 Task: Add Sprouts Organic Low Sodium Great Northern Beans to the cart.
Action: Mouse moved to (38, 392)
Screenshot: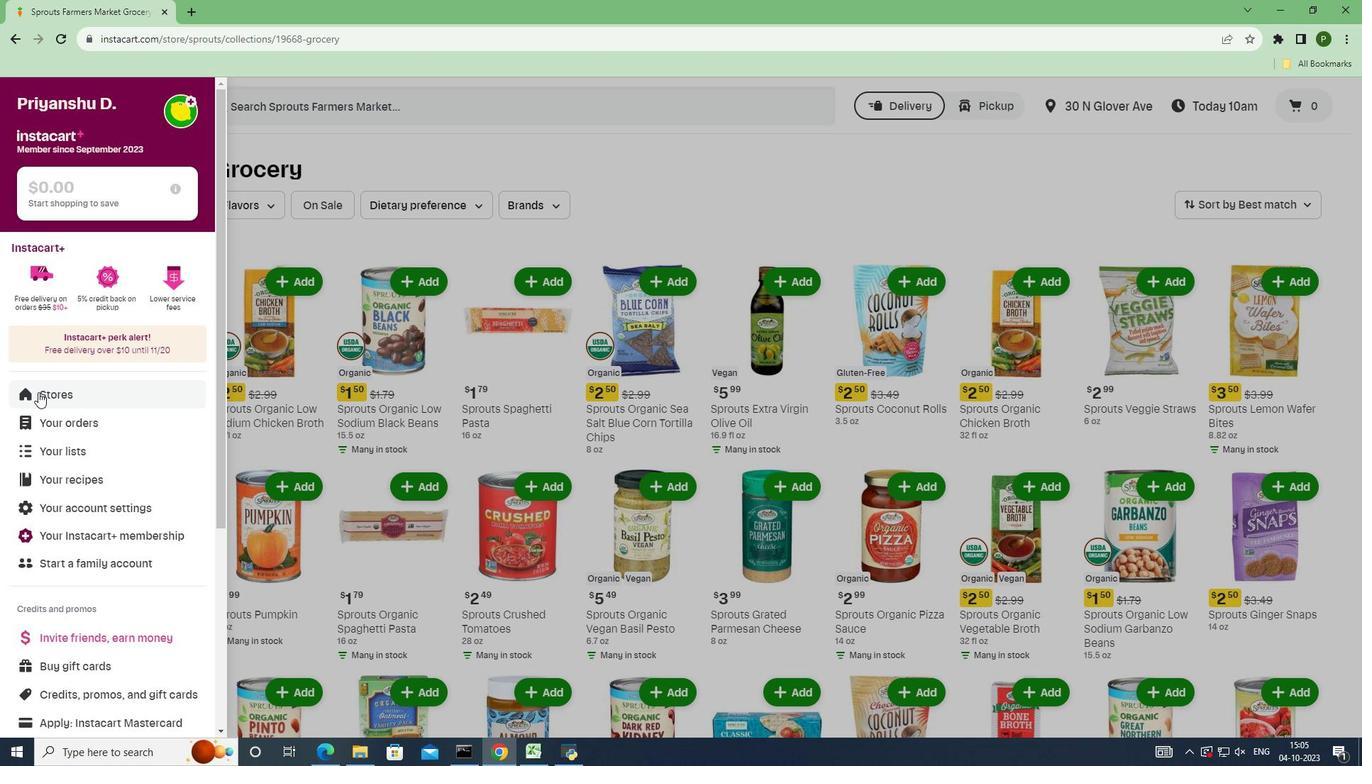 
Action: Mouse pressed left at (38, 392)
Screenshot: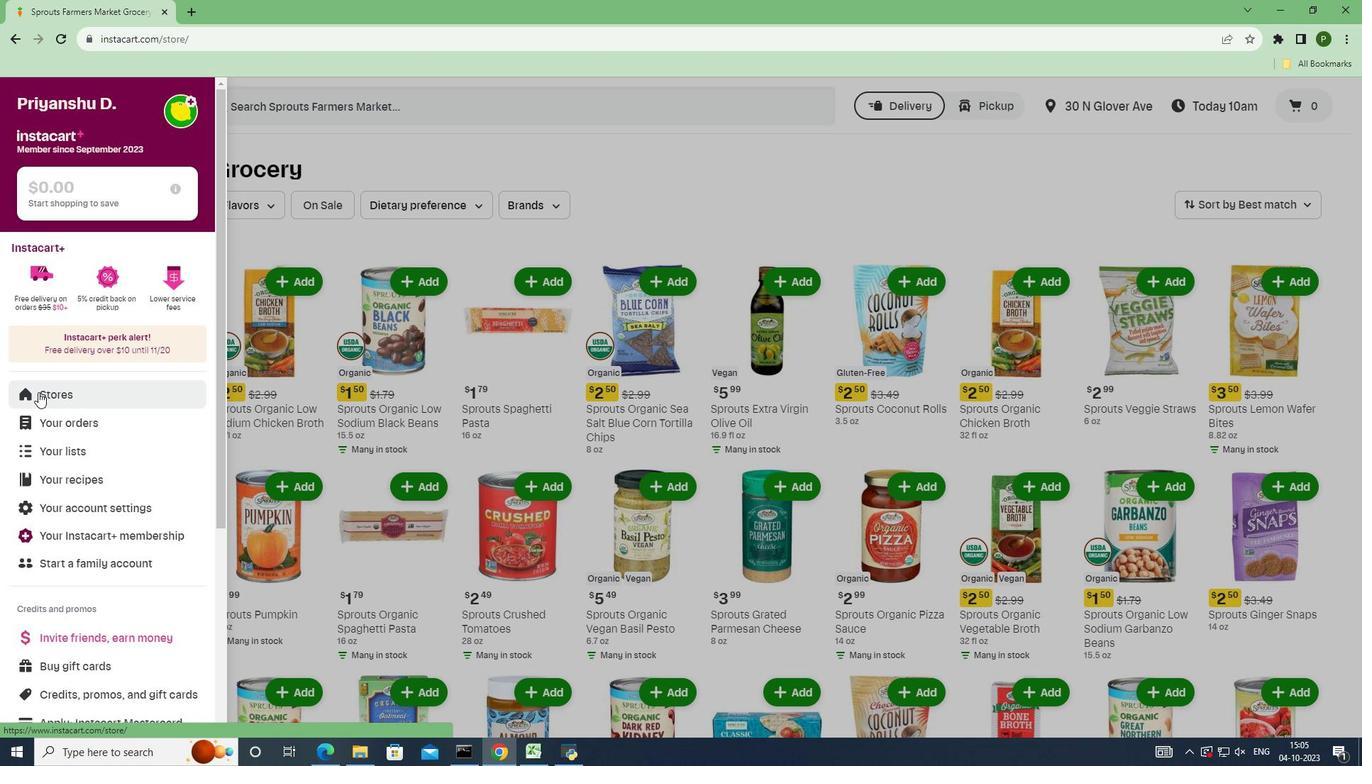 
Action: Mouse moved to (336, 171)
Screenshot: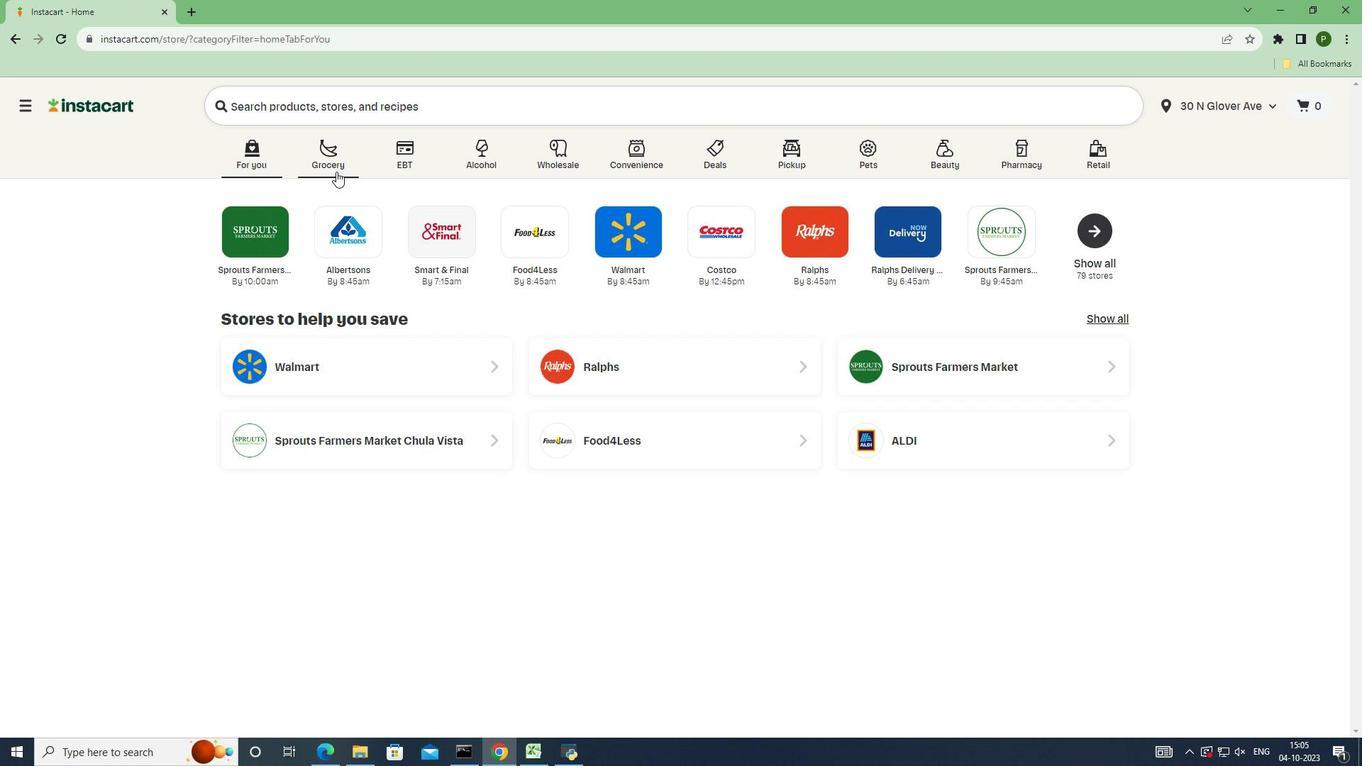 
Action: Mouse pressed left at (336, 171)
Screenshot: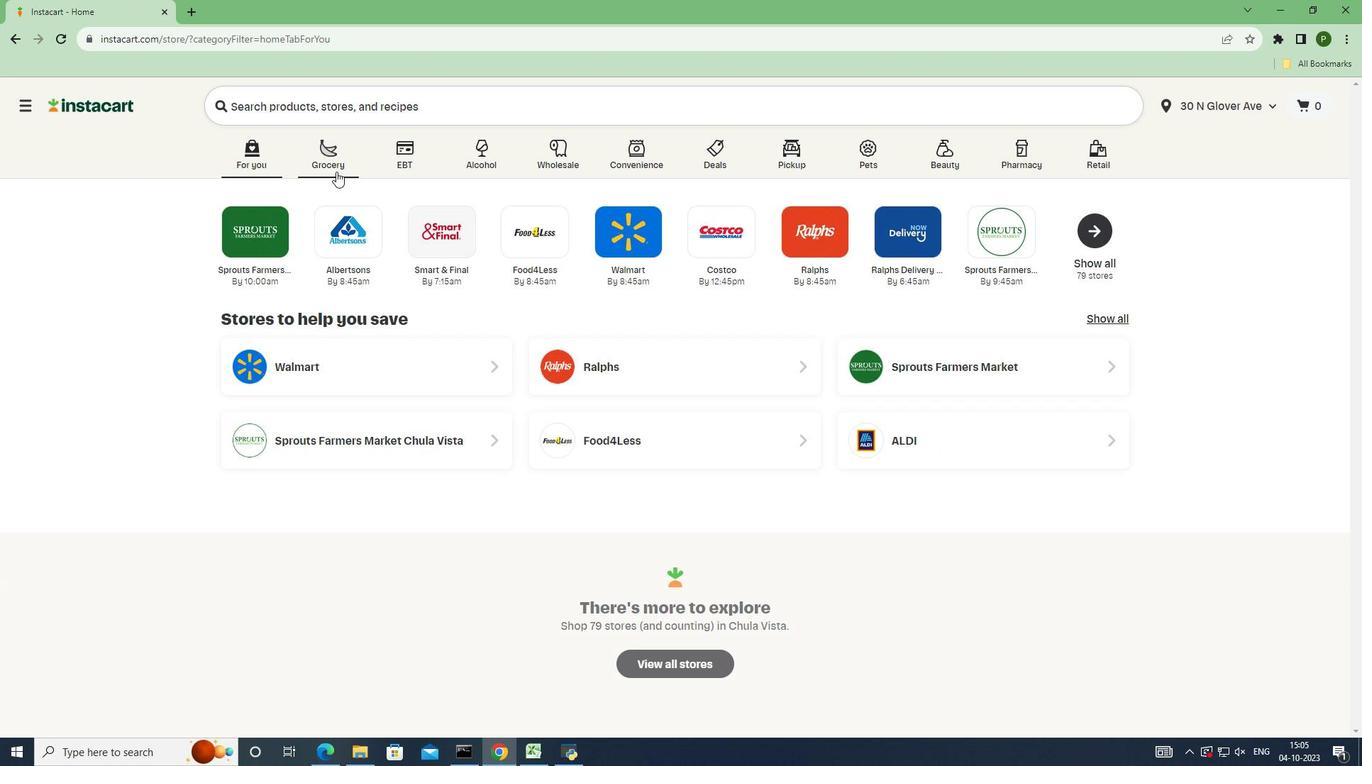 
Action: Mouse moved to (856, 331)
Screenshot: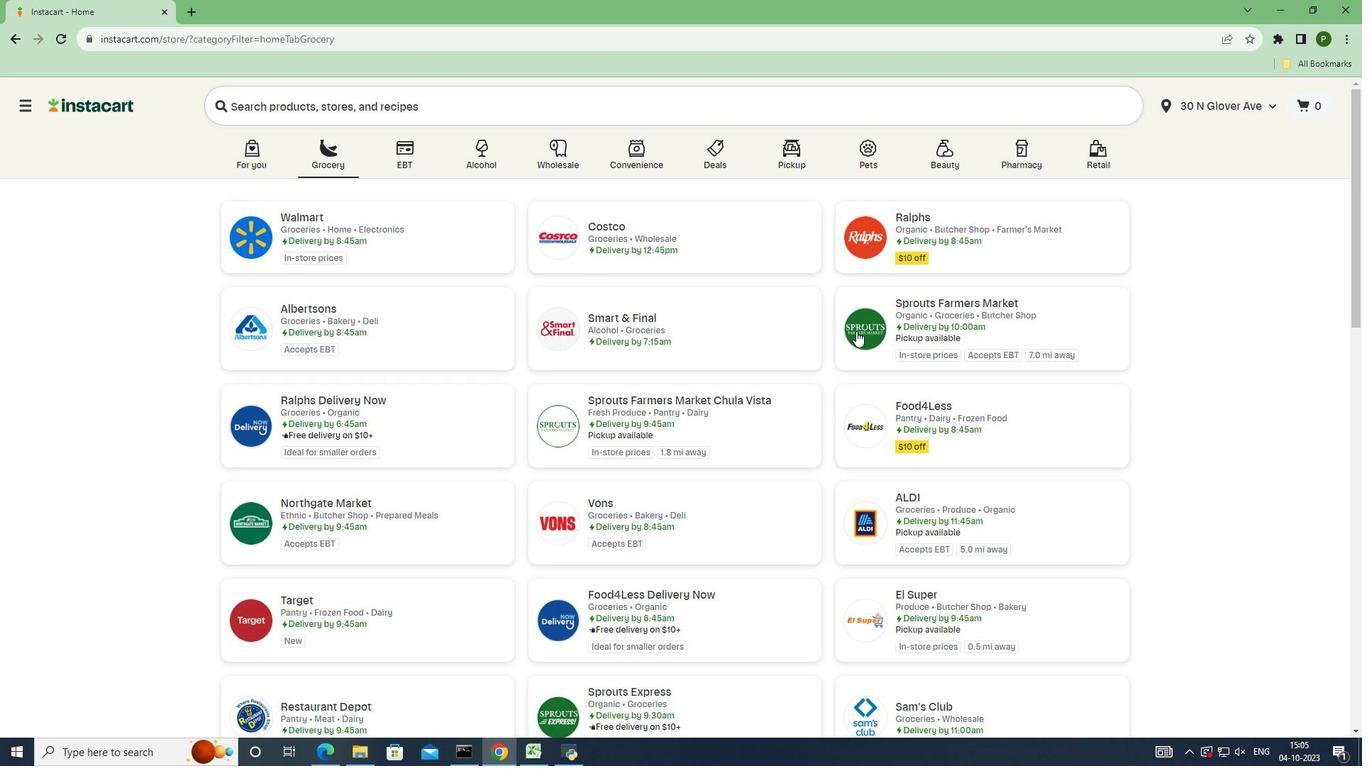 
Action: Mouse pressed left at (856, 331)
Screenshot: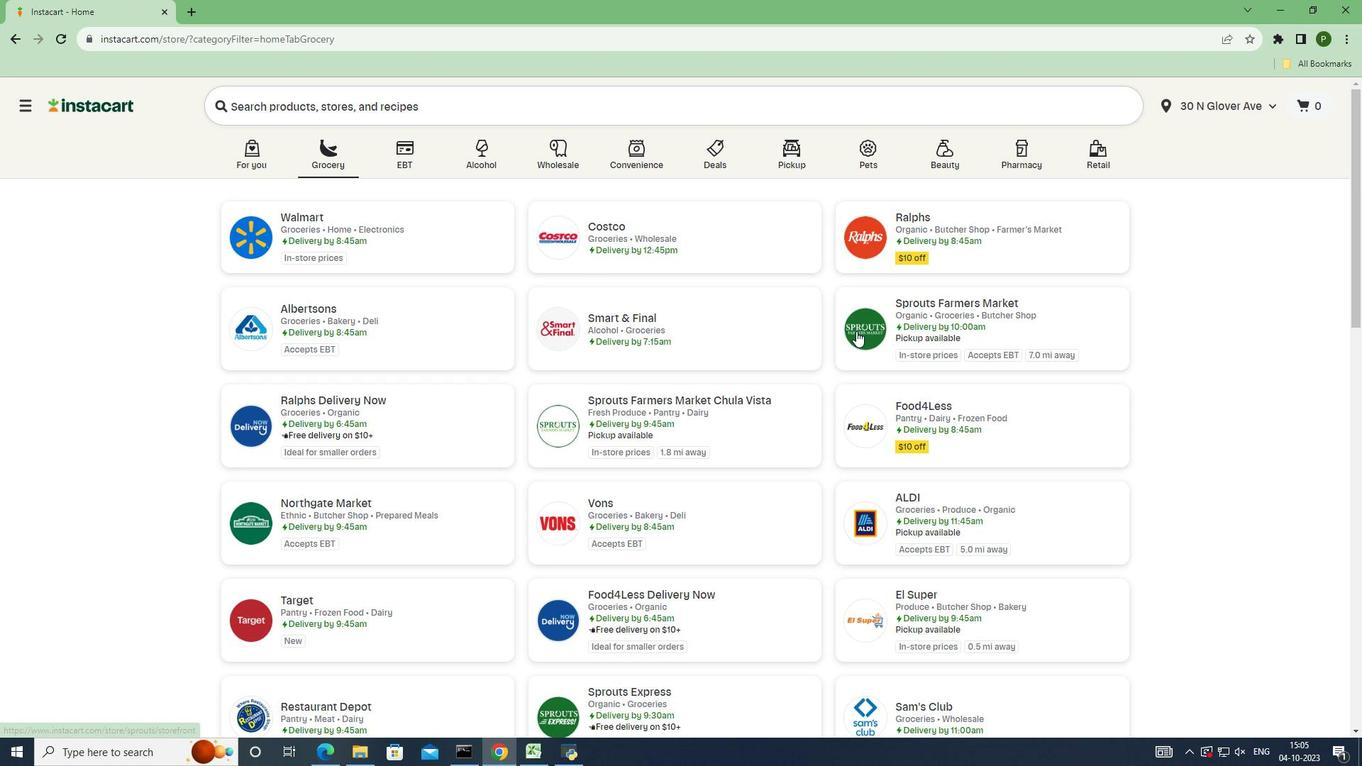 
Action: Mouse moved to (97, 402)
Screenshot: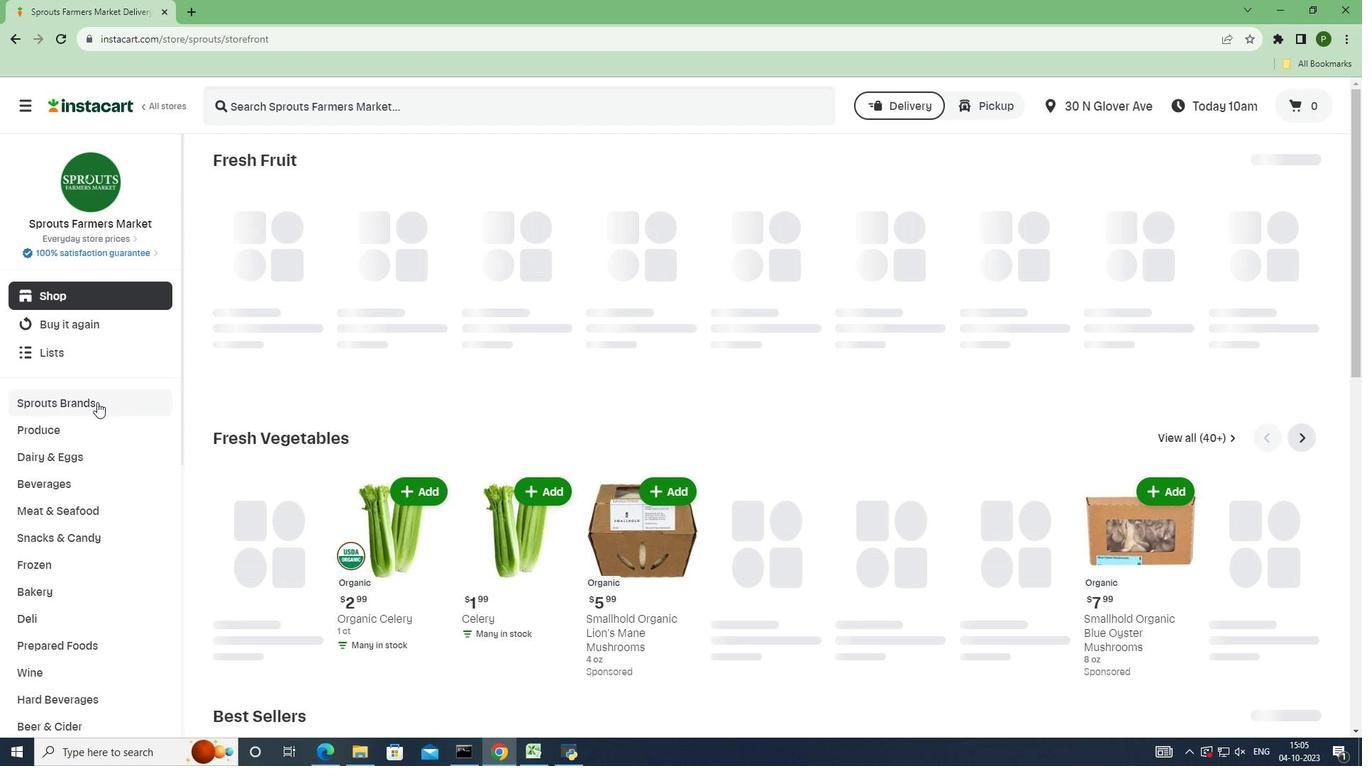 
Action: Mouse pressed left at (97, 402)
Screenshot: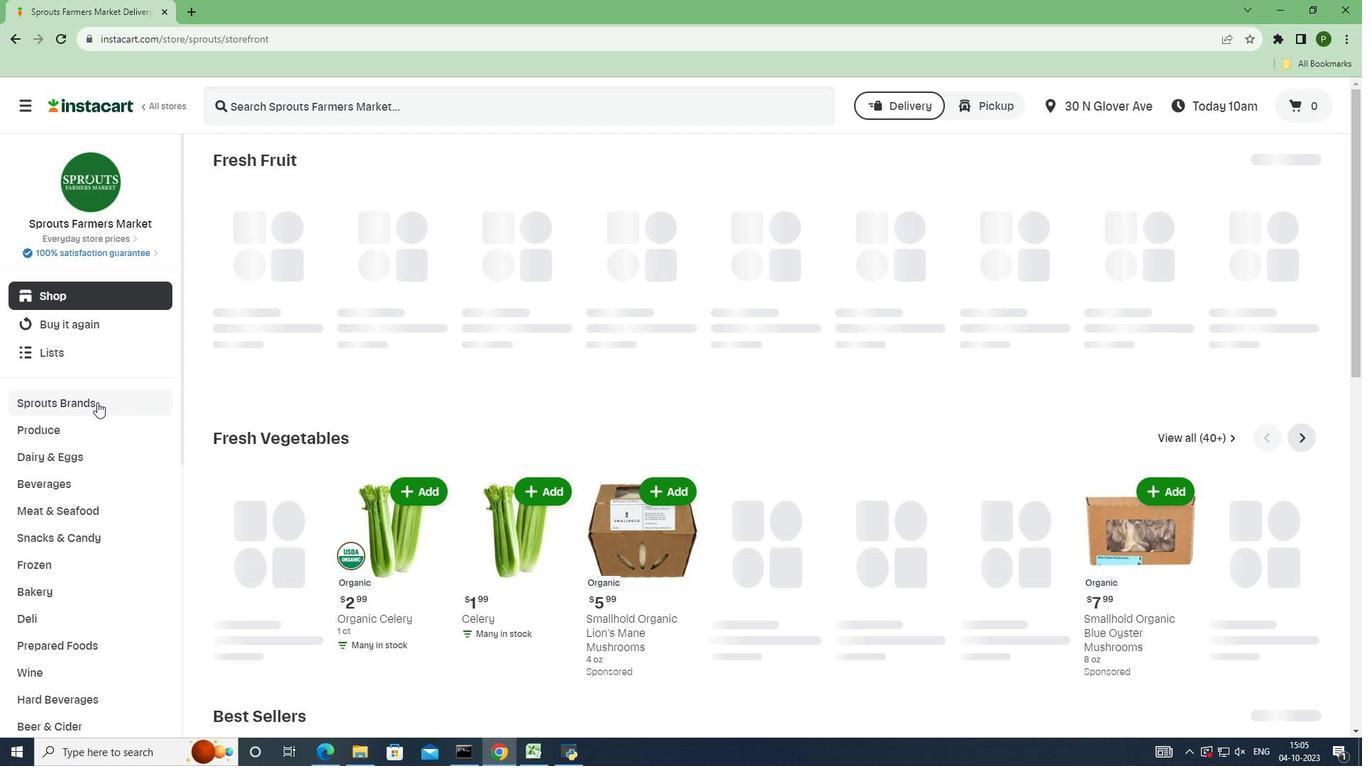 
Action: Mouse moved to (87, 510)
Screenshot: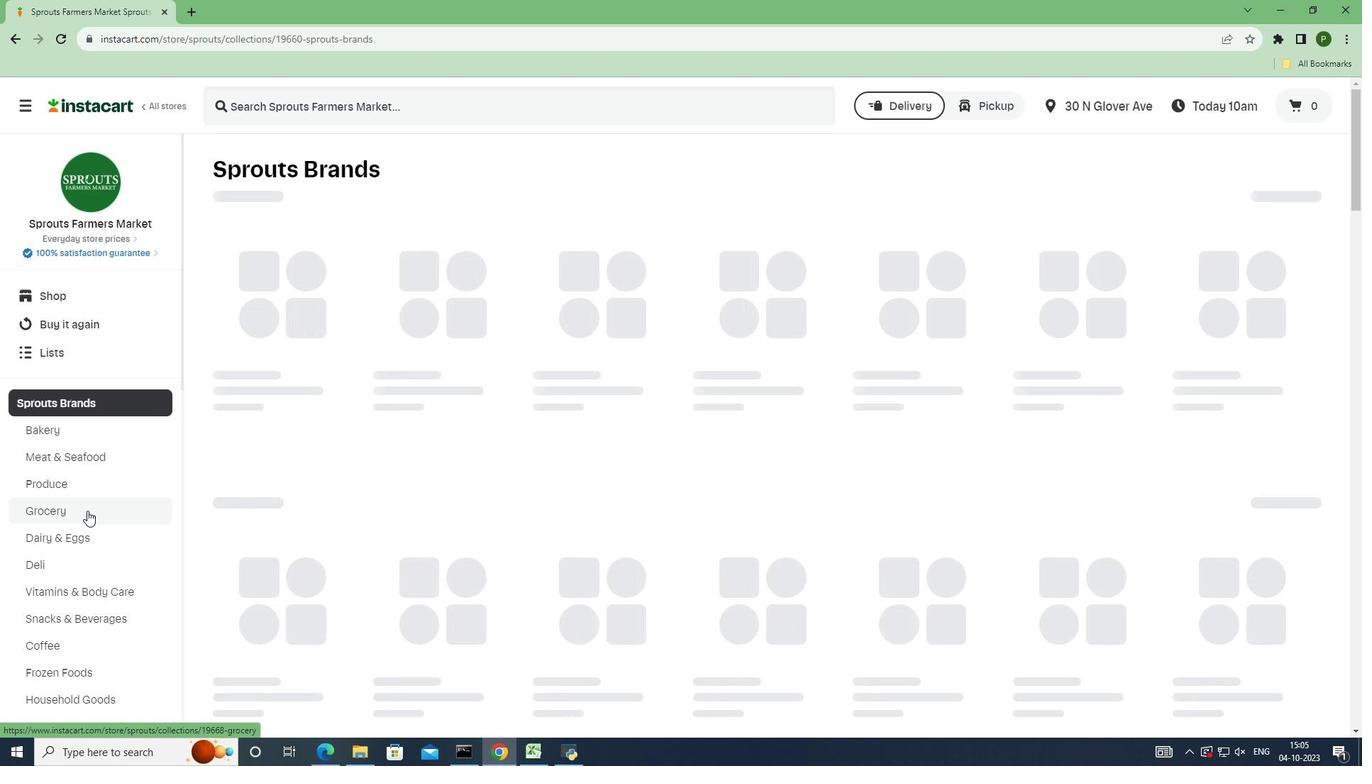 
Action: Mouse pressed left at (87, 510)
Screenshot: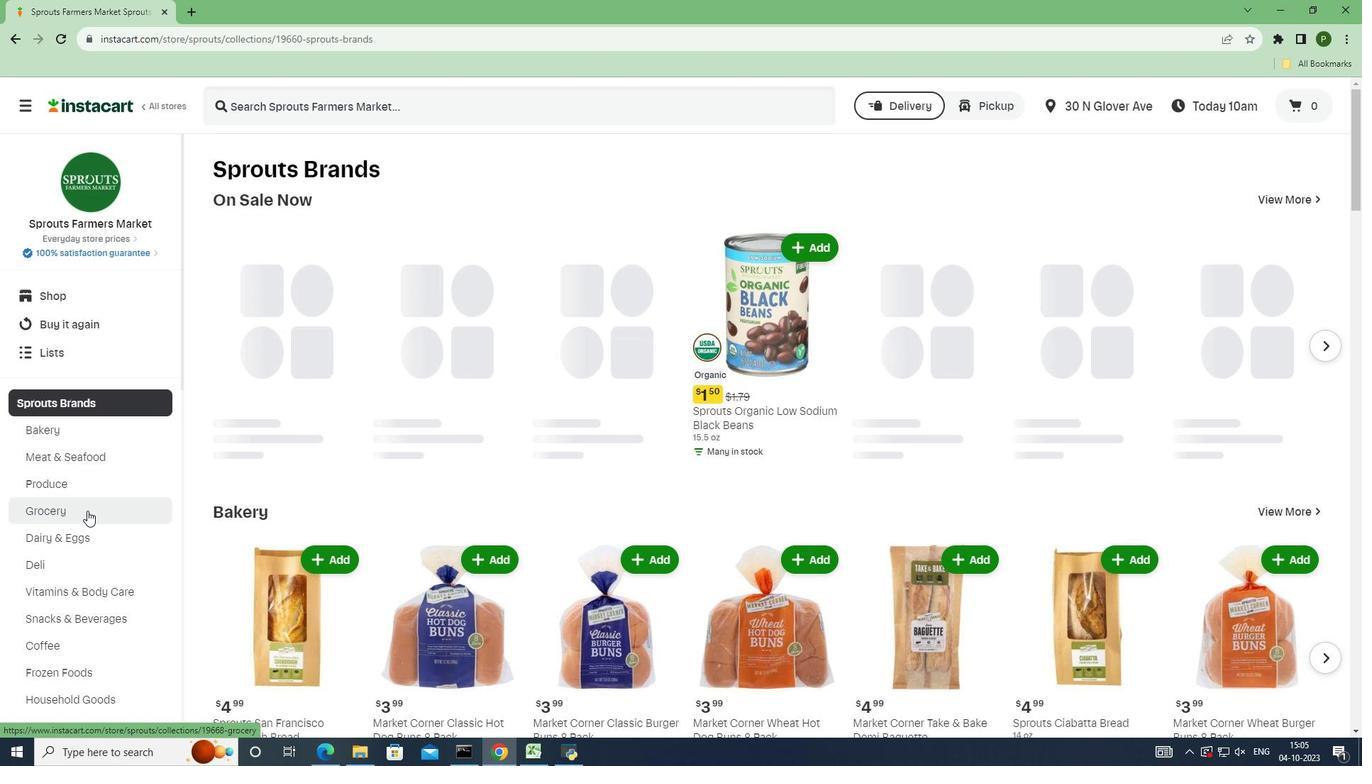 
Action: Mouse moved to (346, 310)
Screenshot: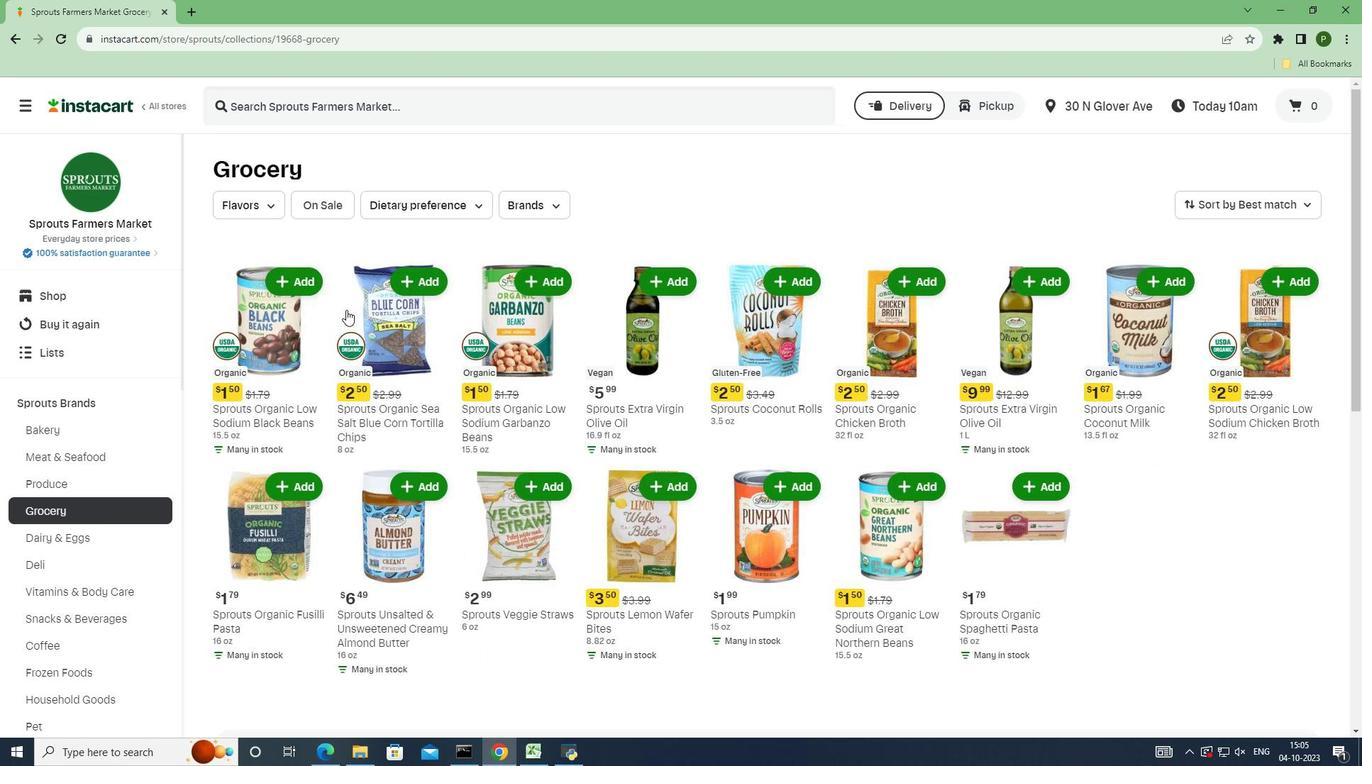 
Action: Mouse scrolled (346, 309) with delta (0, 0)
Screenshot: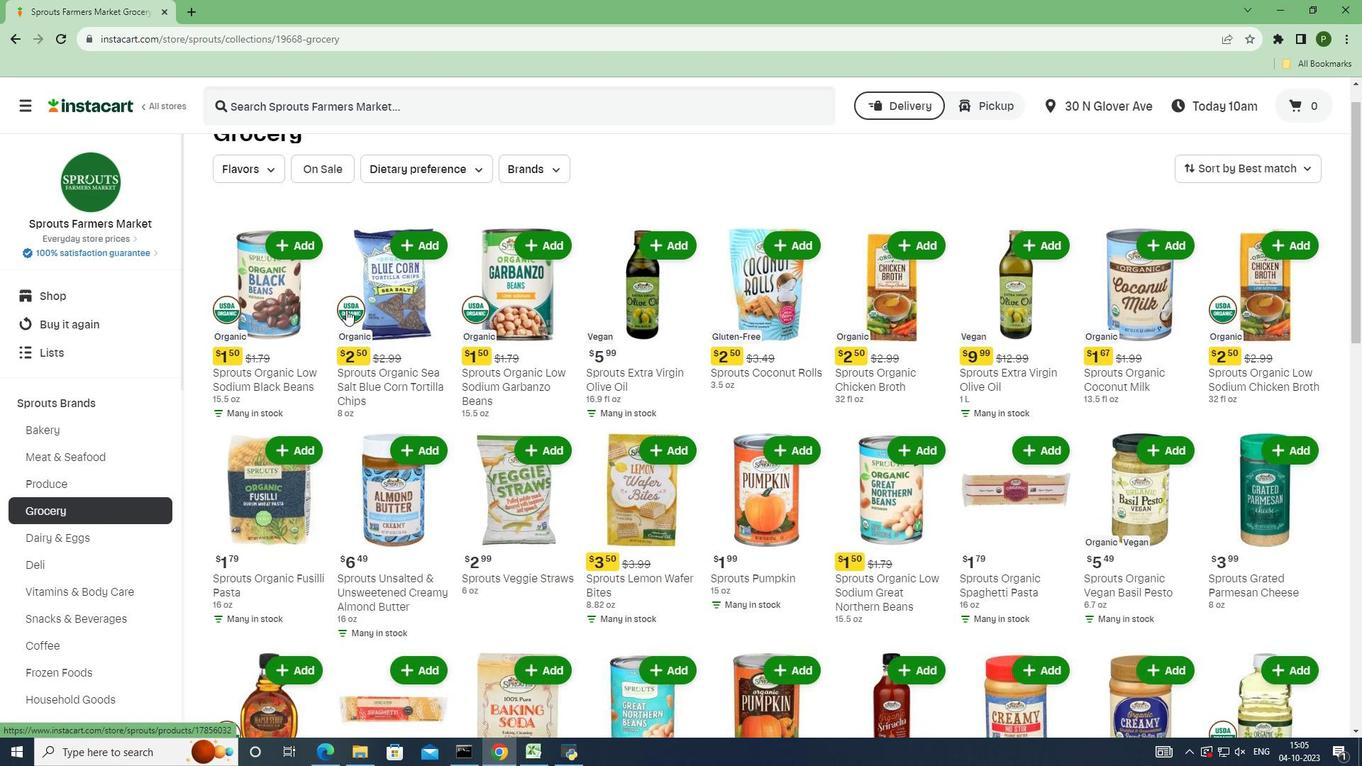 
Action: Mouse scrolled (346, 309) with delta (0, 0)
Screenshot: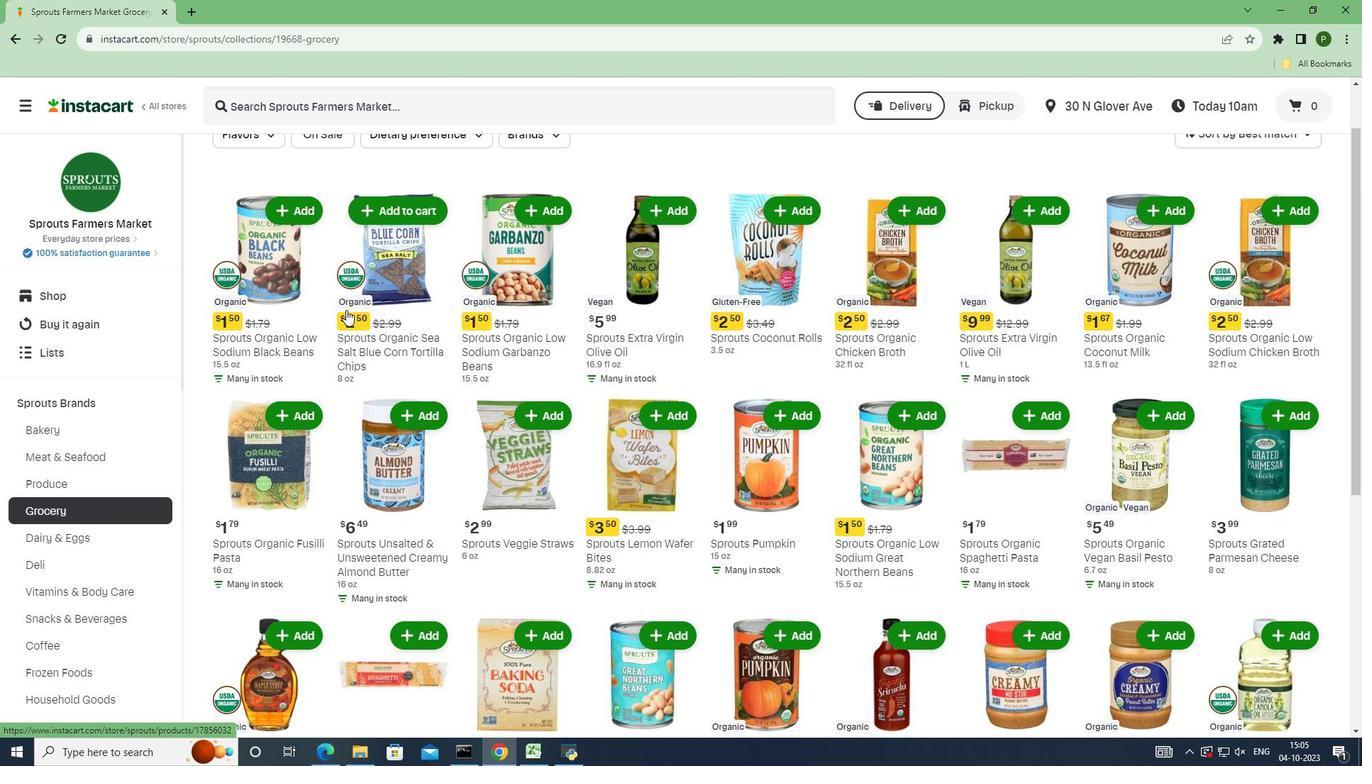
Action: Mouse scrolled (346, 309) with delta (0, 0)
Screenshot: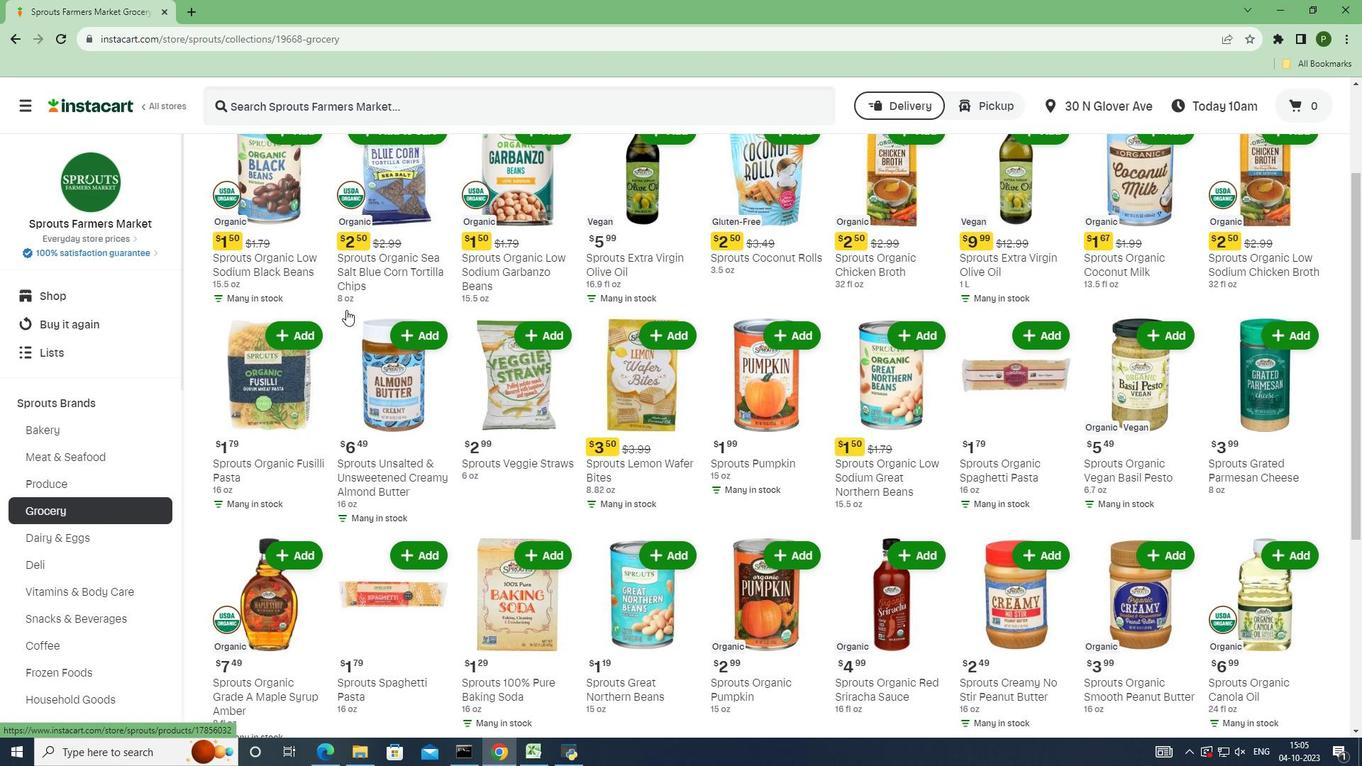 
Action: Mouse scrolled (346, 309) with delta (0, 0)
Screenshot: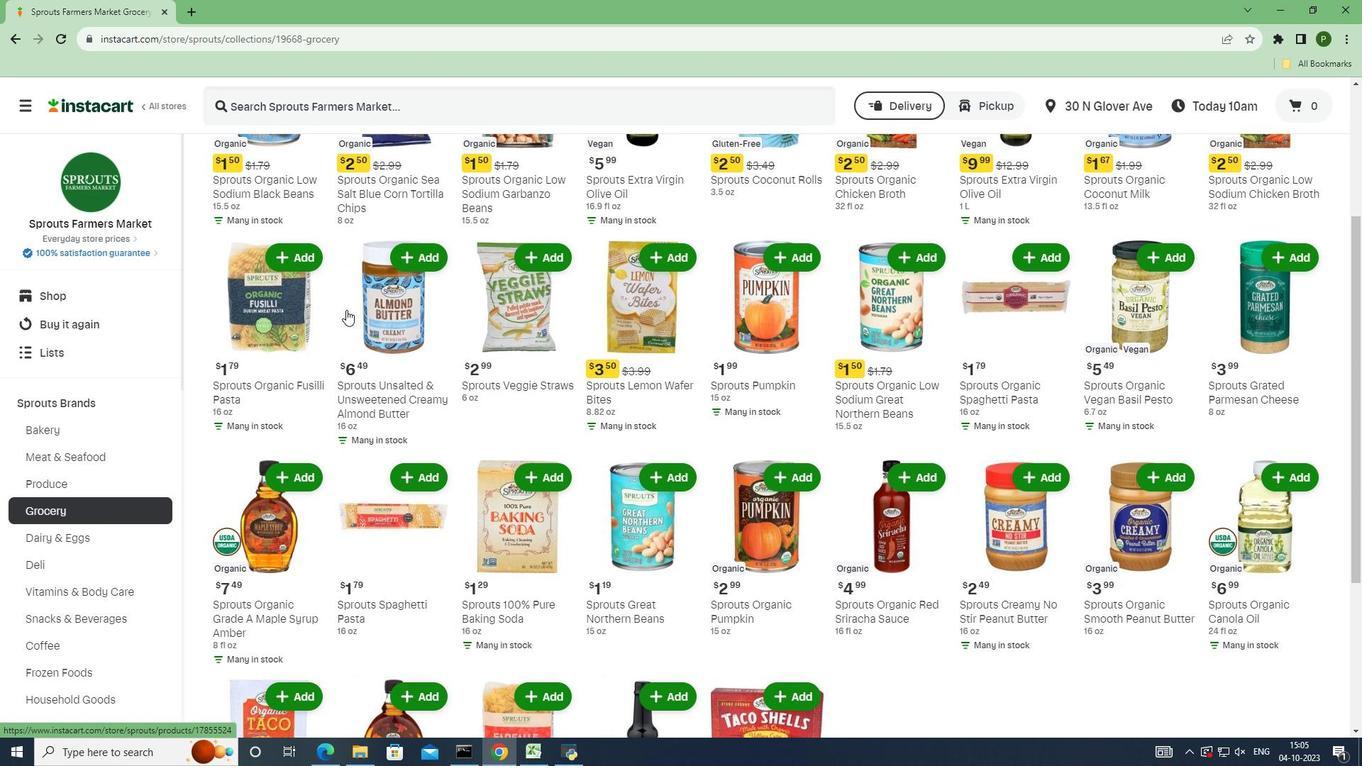 
Action: Mouse moved to (877, 200)
Screenshot: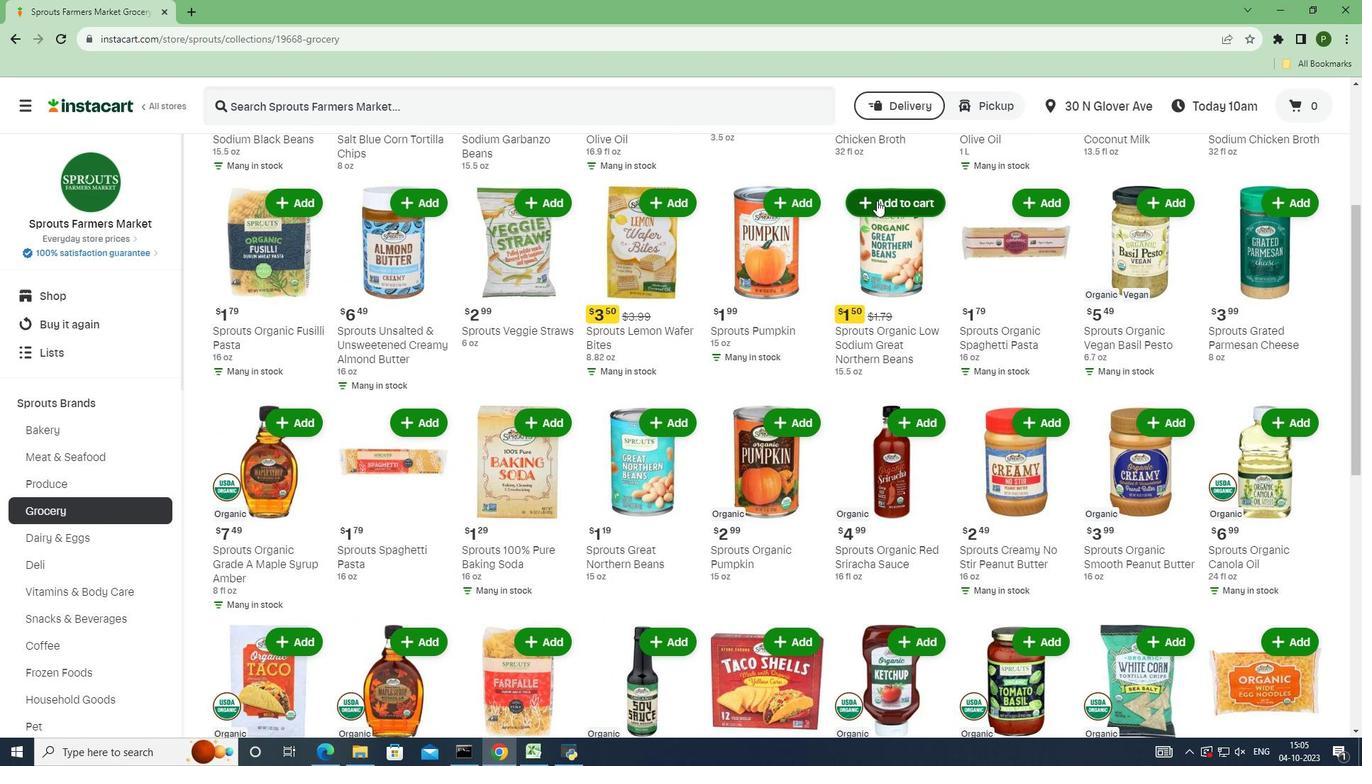 
Action: Mouse pressed left at (877, 200)
Screenshot: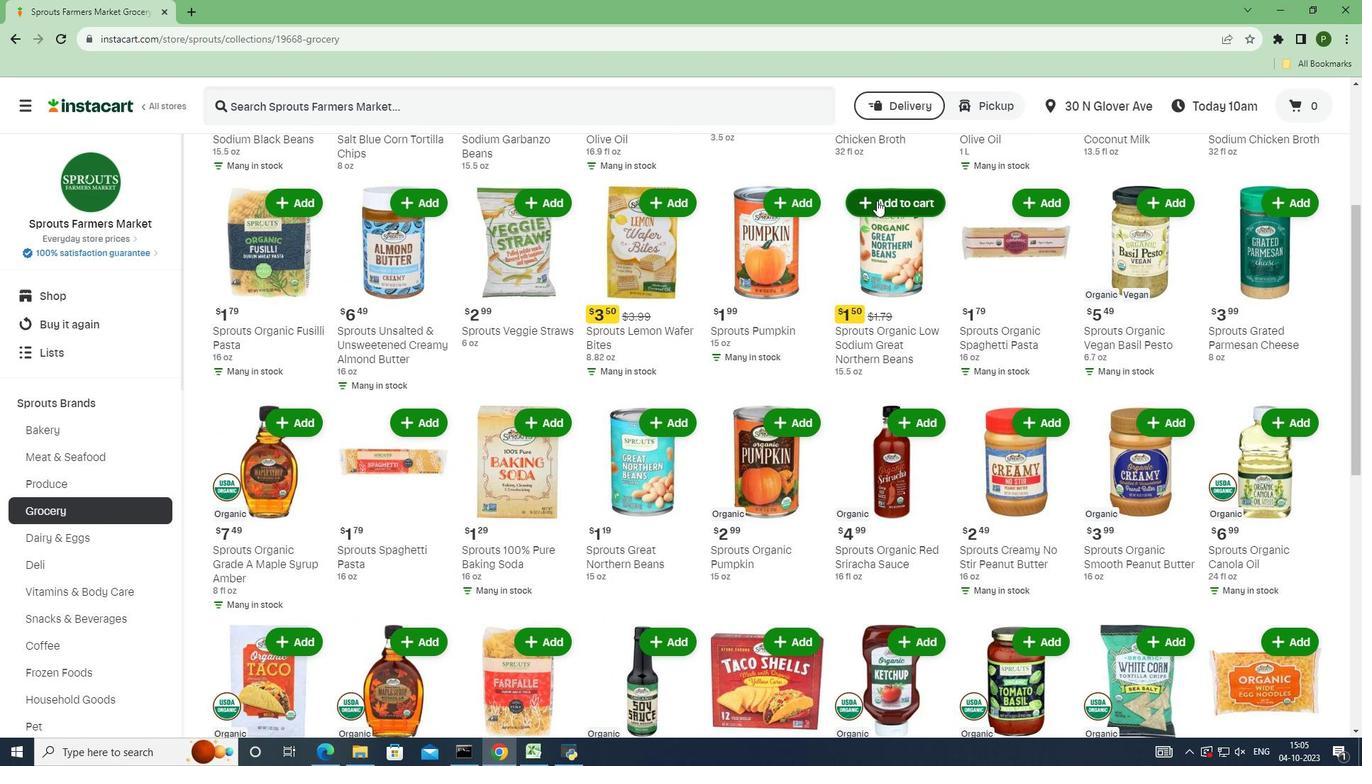 
